 Task: Select the neverOpen option in the internal console.
Action: Mouse moved to (6, 691)
Screenshot: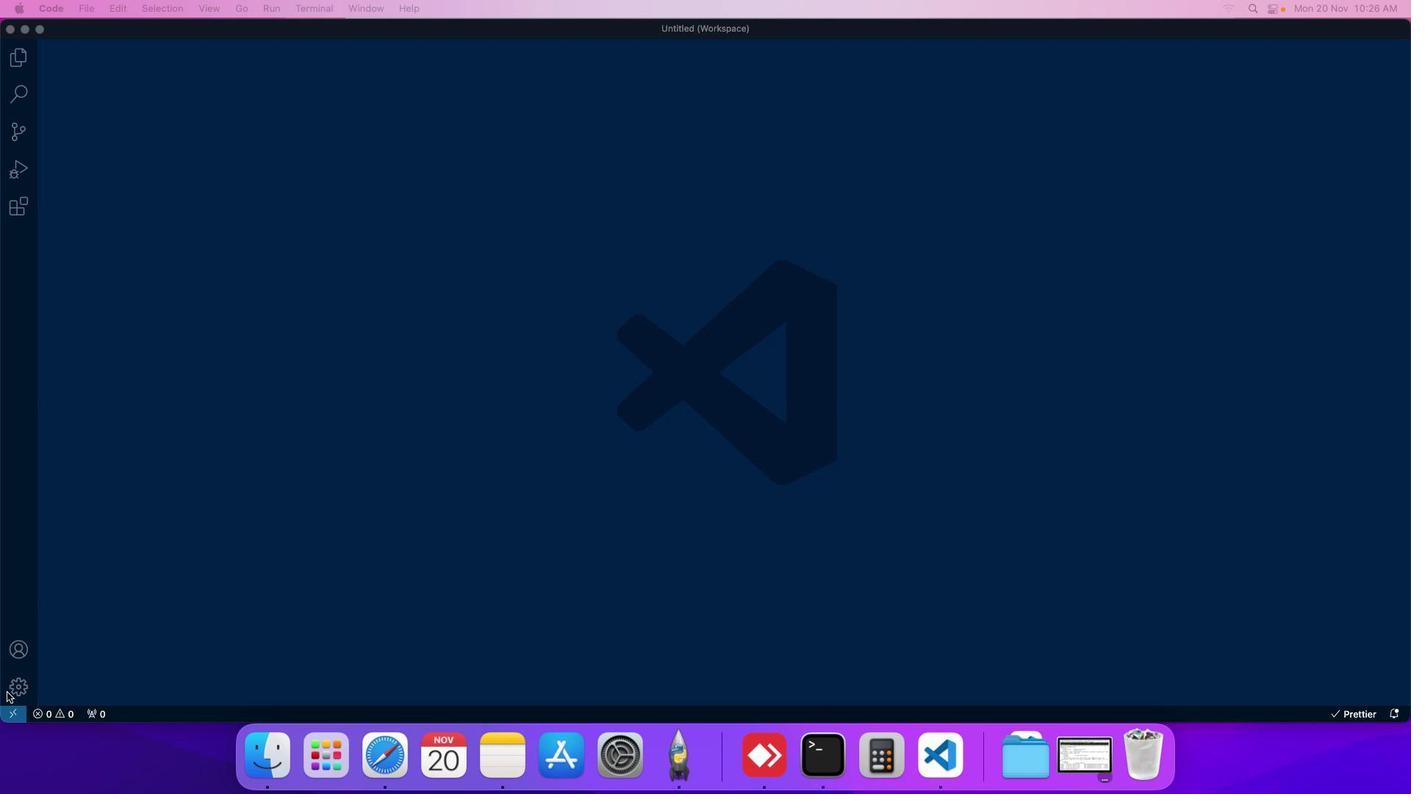 
Action: Mouse pressed left at (6, 691)
Screenshot: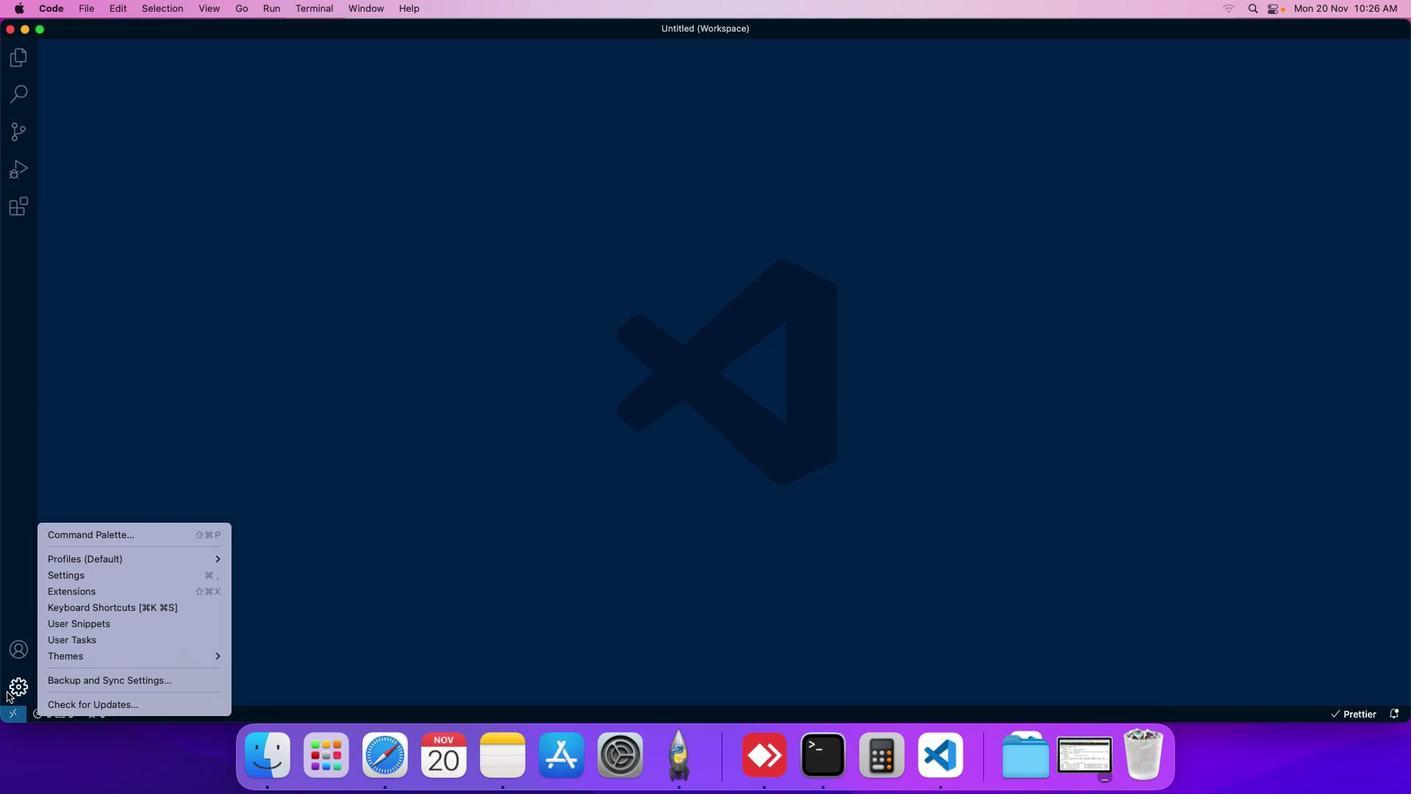 
Action: Mouse moved to (89, 573)
Screenshot: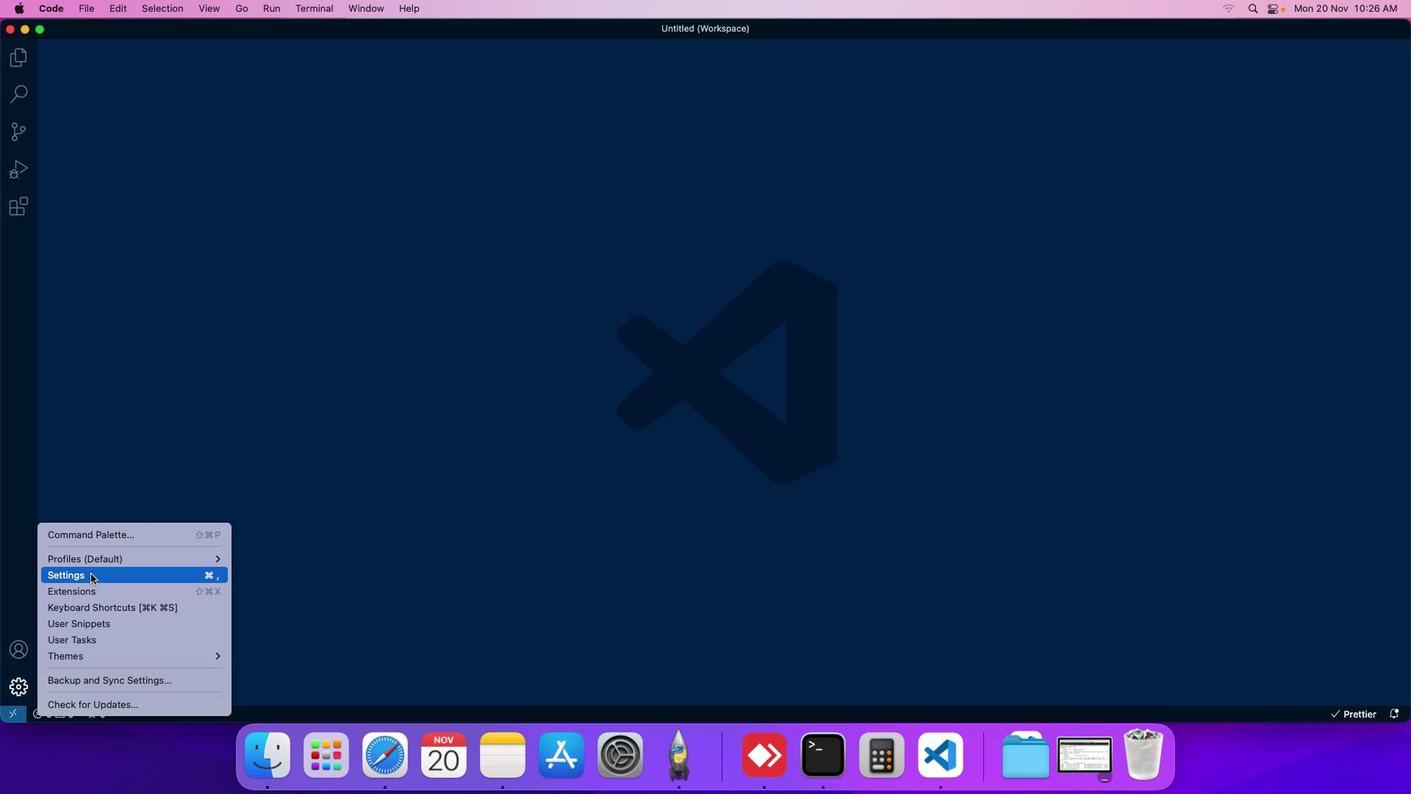 
Action: Mouse pressed left at (89, 573)
Screenshot: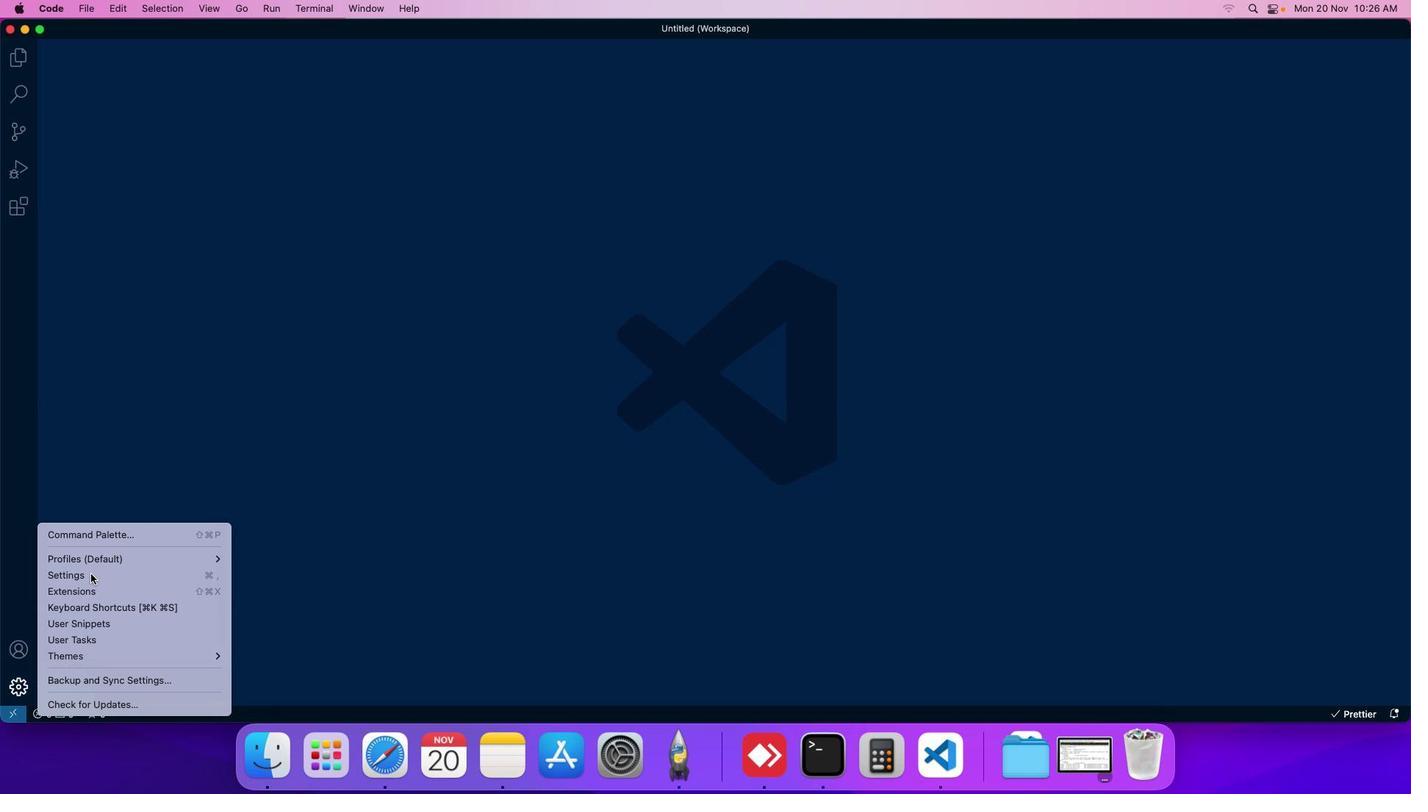 
Action: Mouse moved to (359, 113)
Screenshot: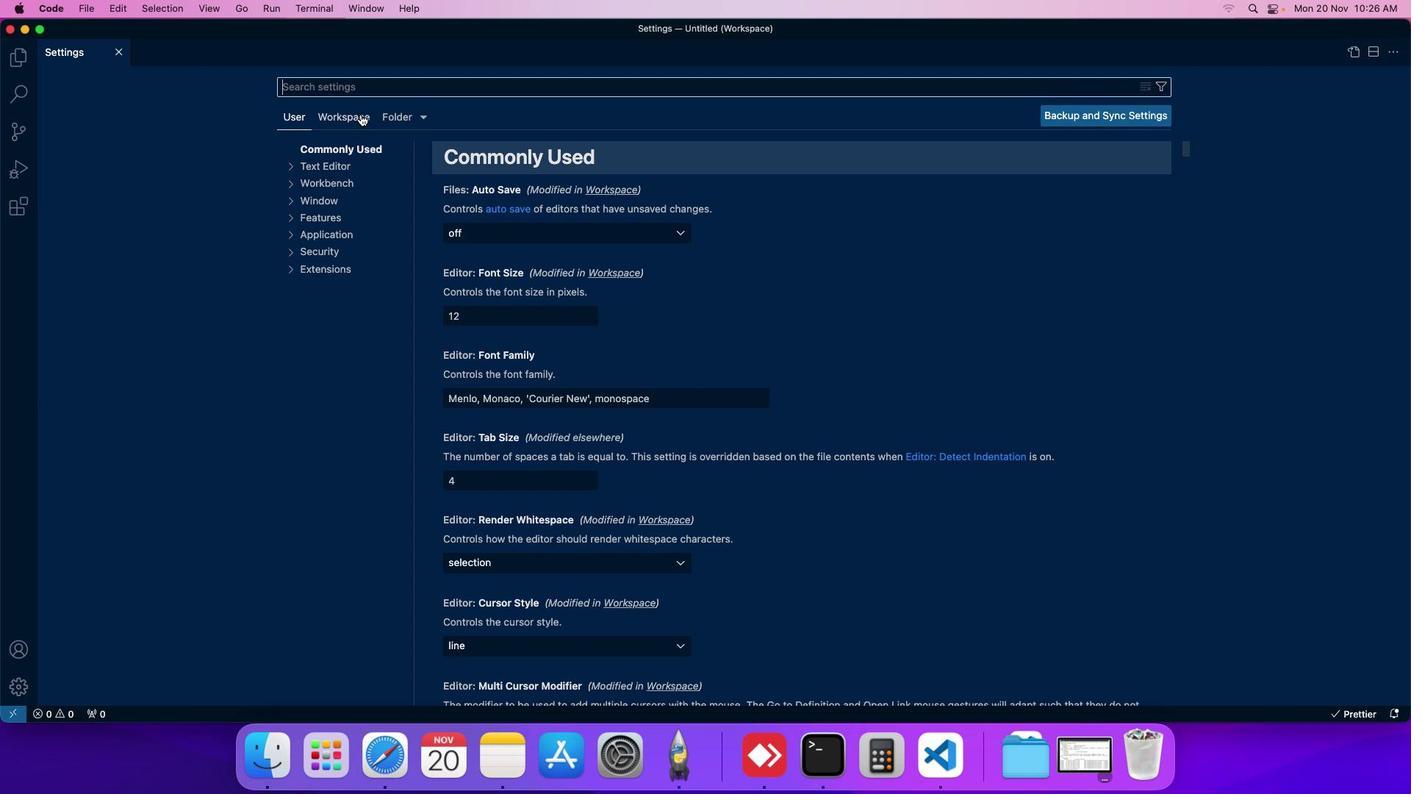 
Action: Mouse pressed left at (359, 113)
Screenshot: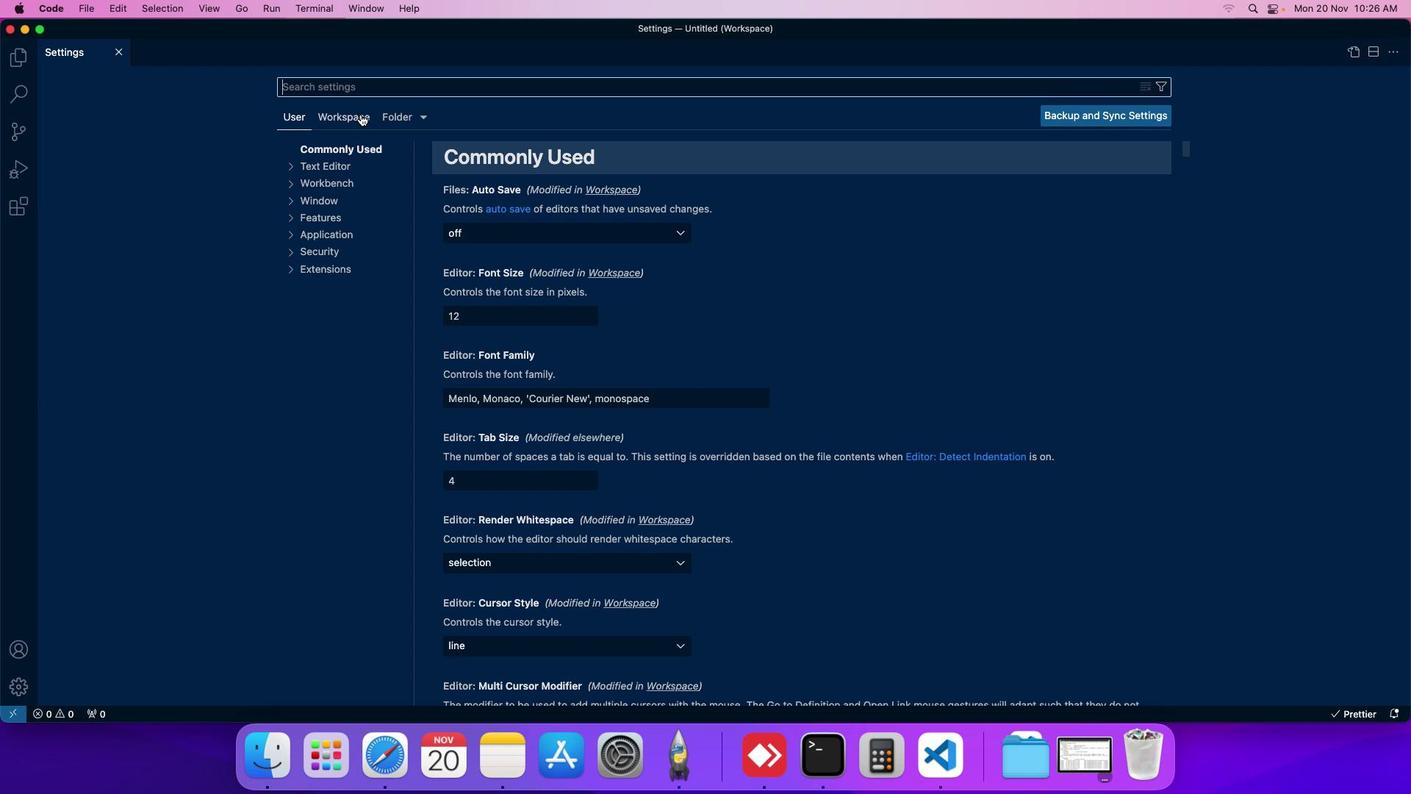 
Action: Mouse moved to (325, 216)
Screenshot: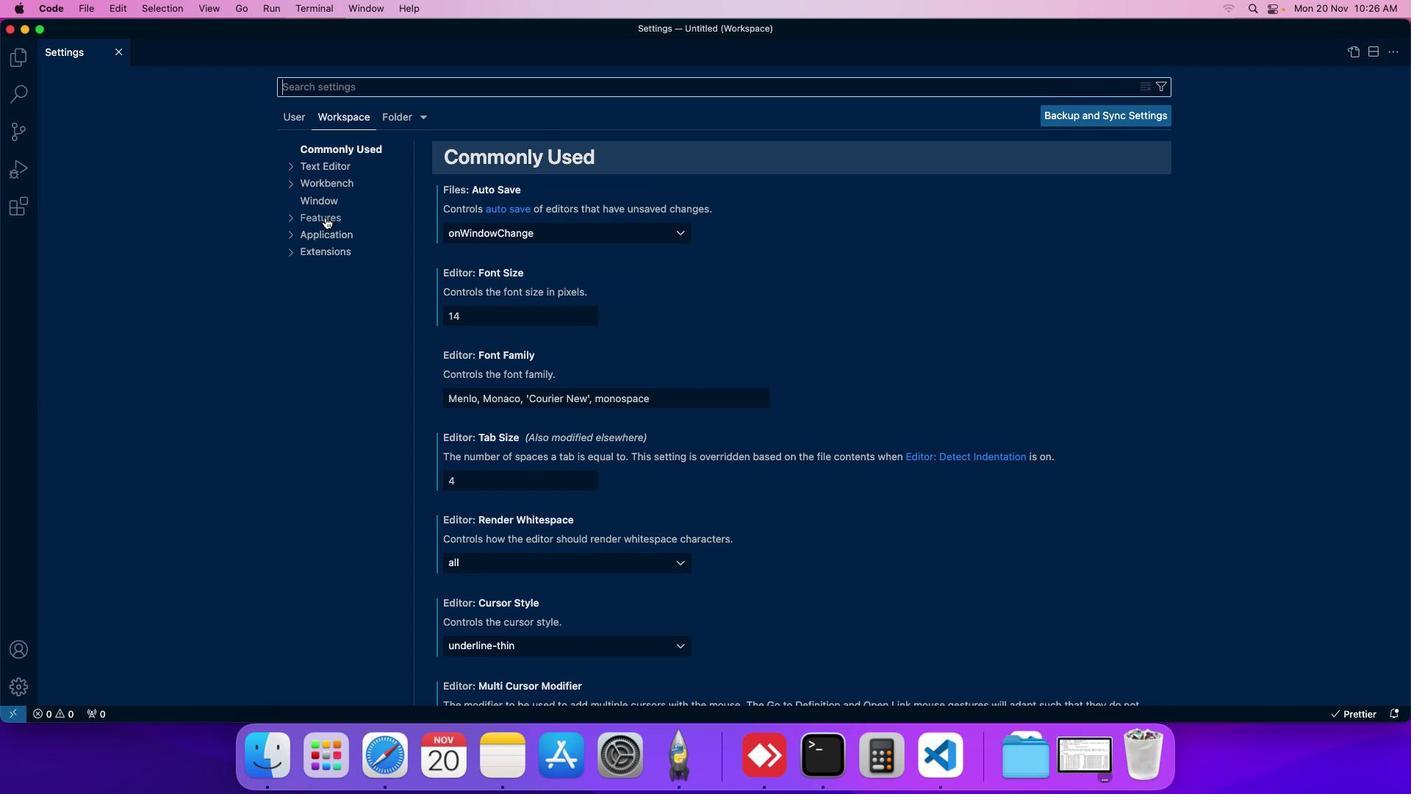 
Action: Mouse pressed left at (325, 216)
Screenshot: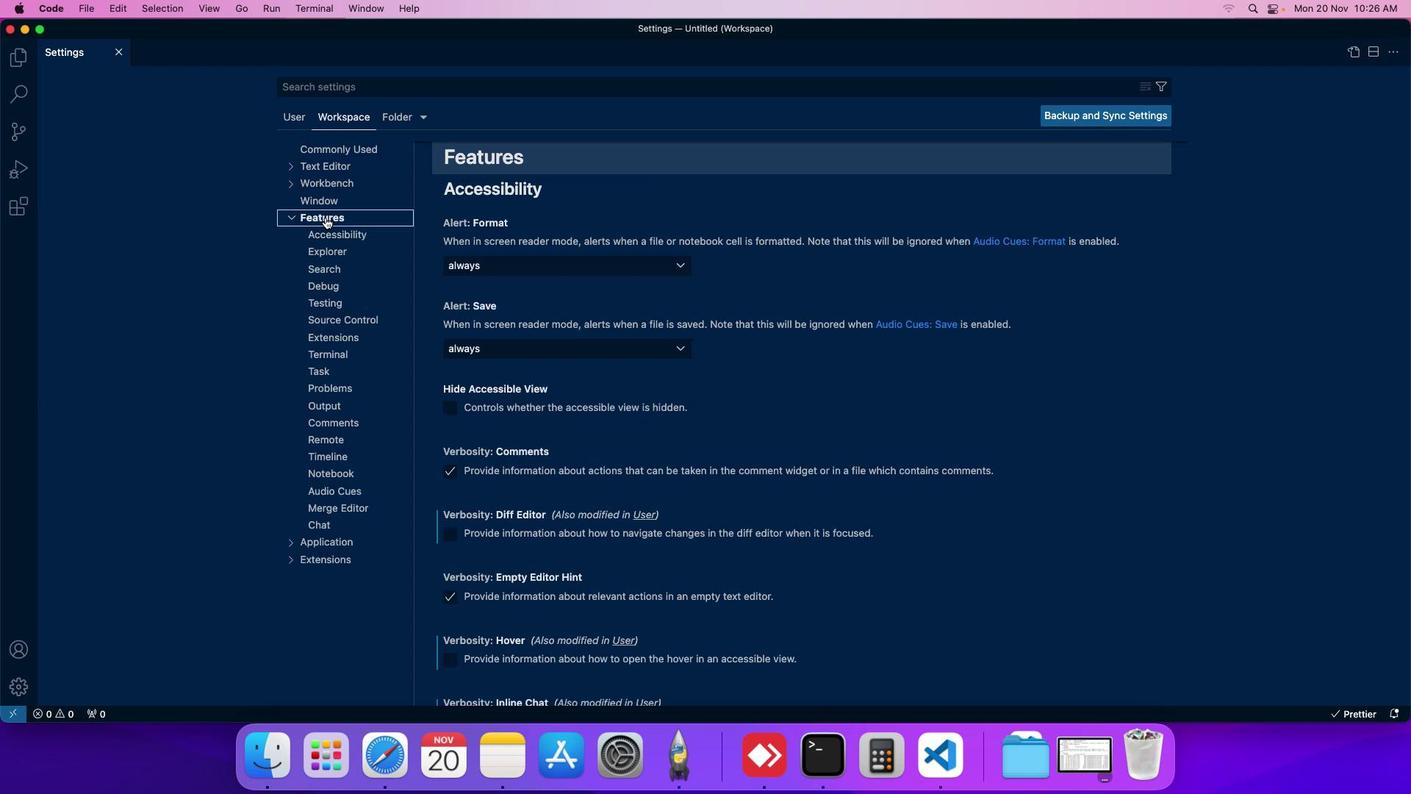 
Action: Mouse moved to (313, 282)
Screenshot: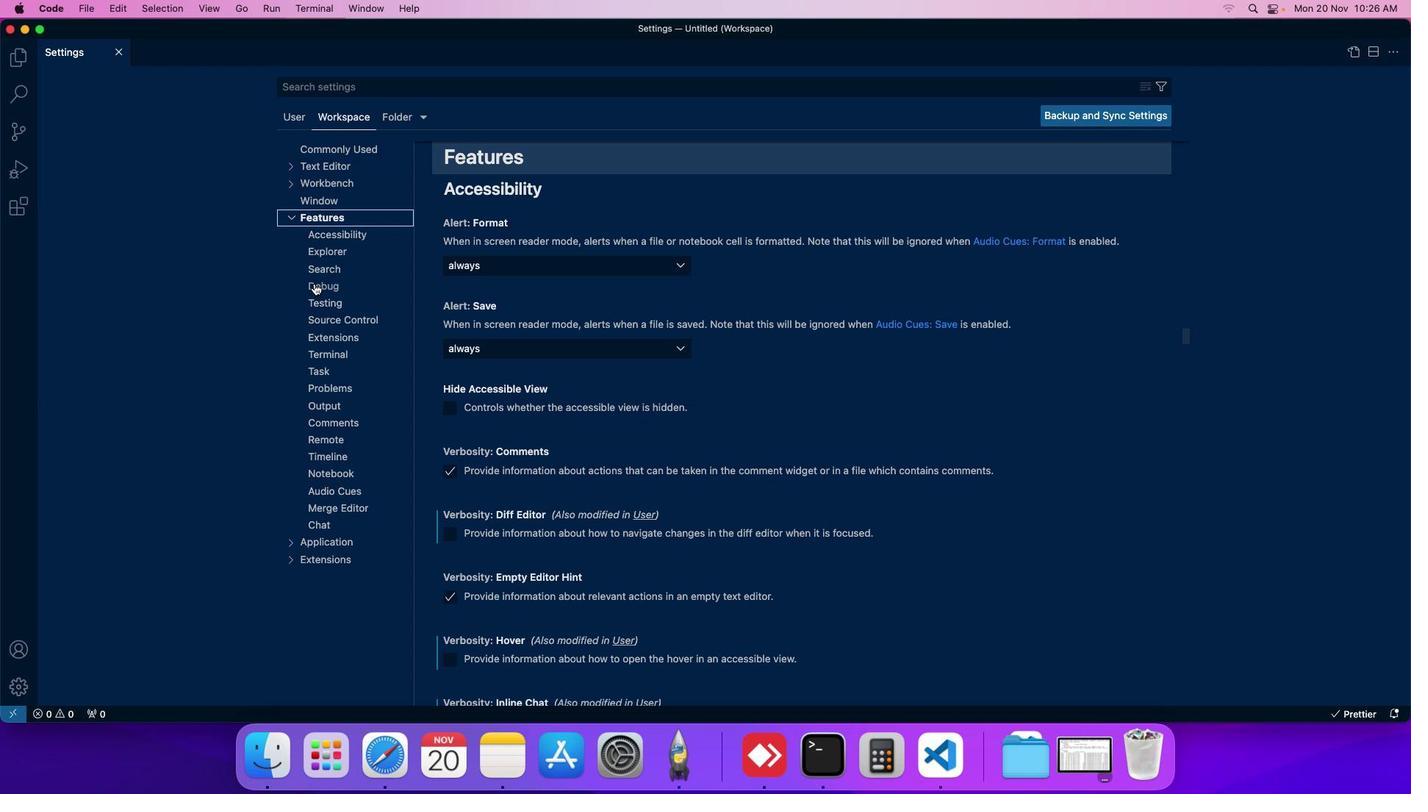 
Action: Mouse pressed left at (313, 282)
Screenshot: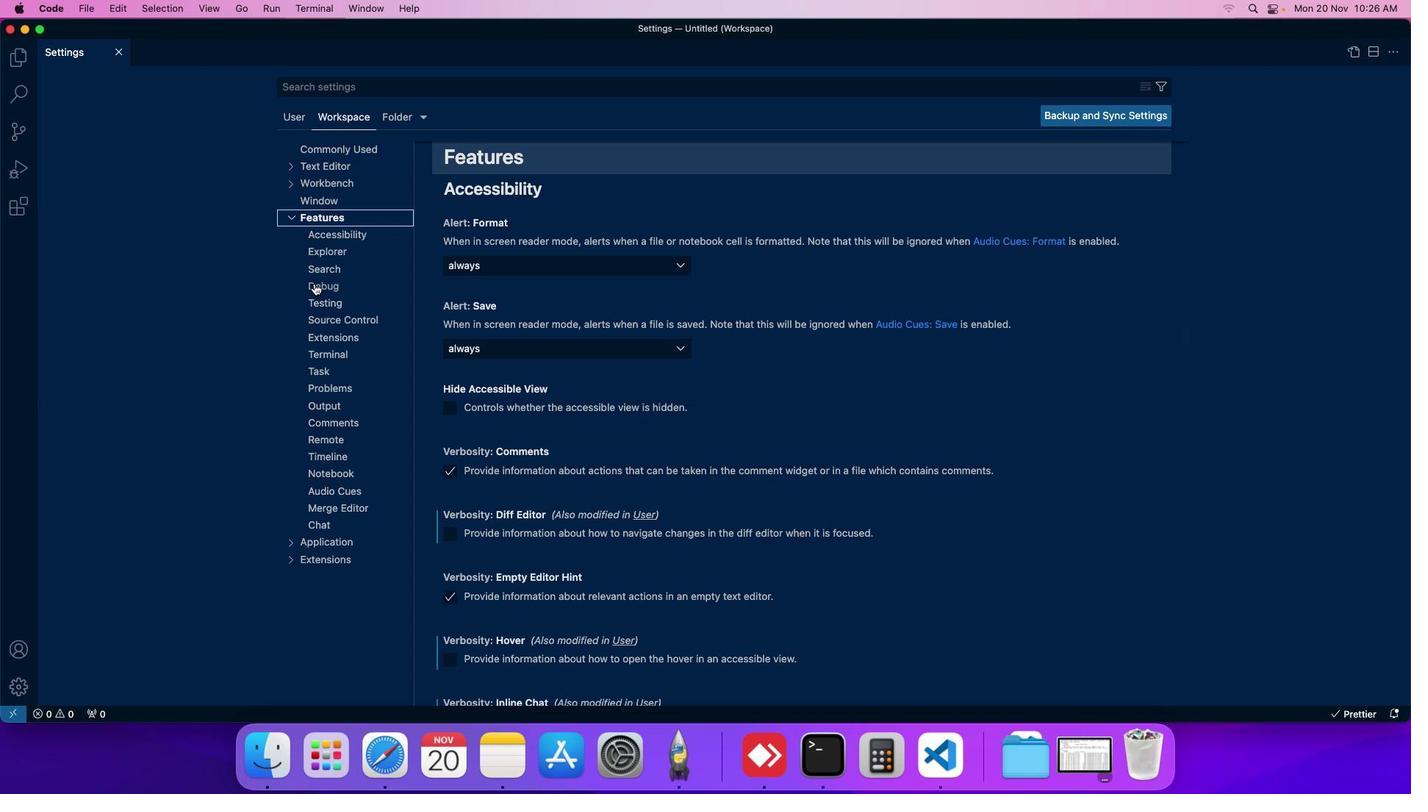 
Action: Mouse moved to (441, 326)
Screenshot: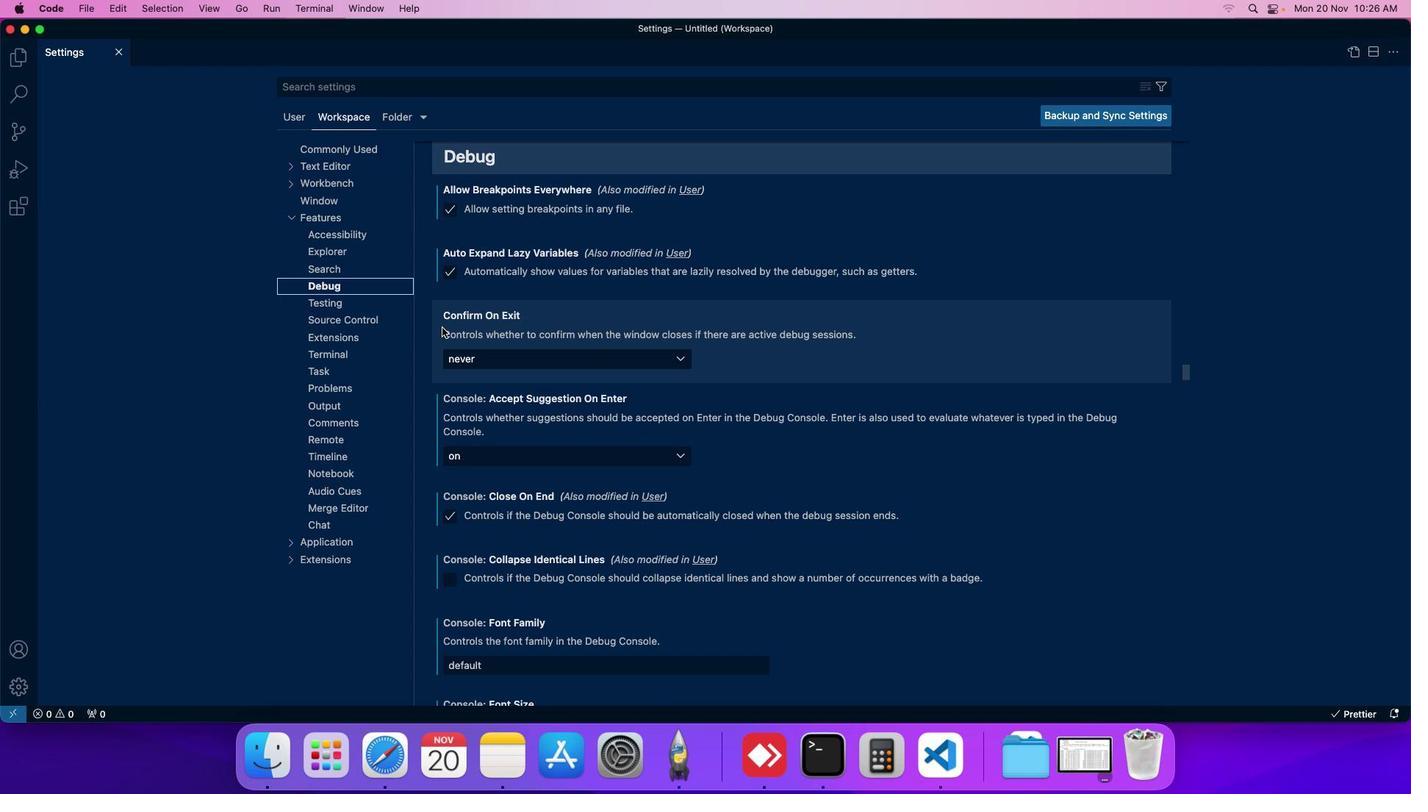 
Action: Mouse scrolled (441, 326) with delta (0, 0)
Screenshot: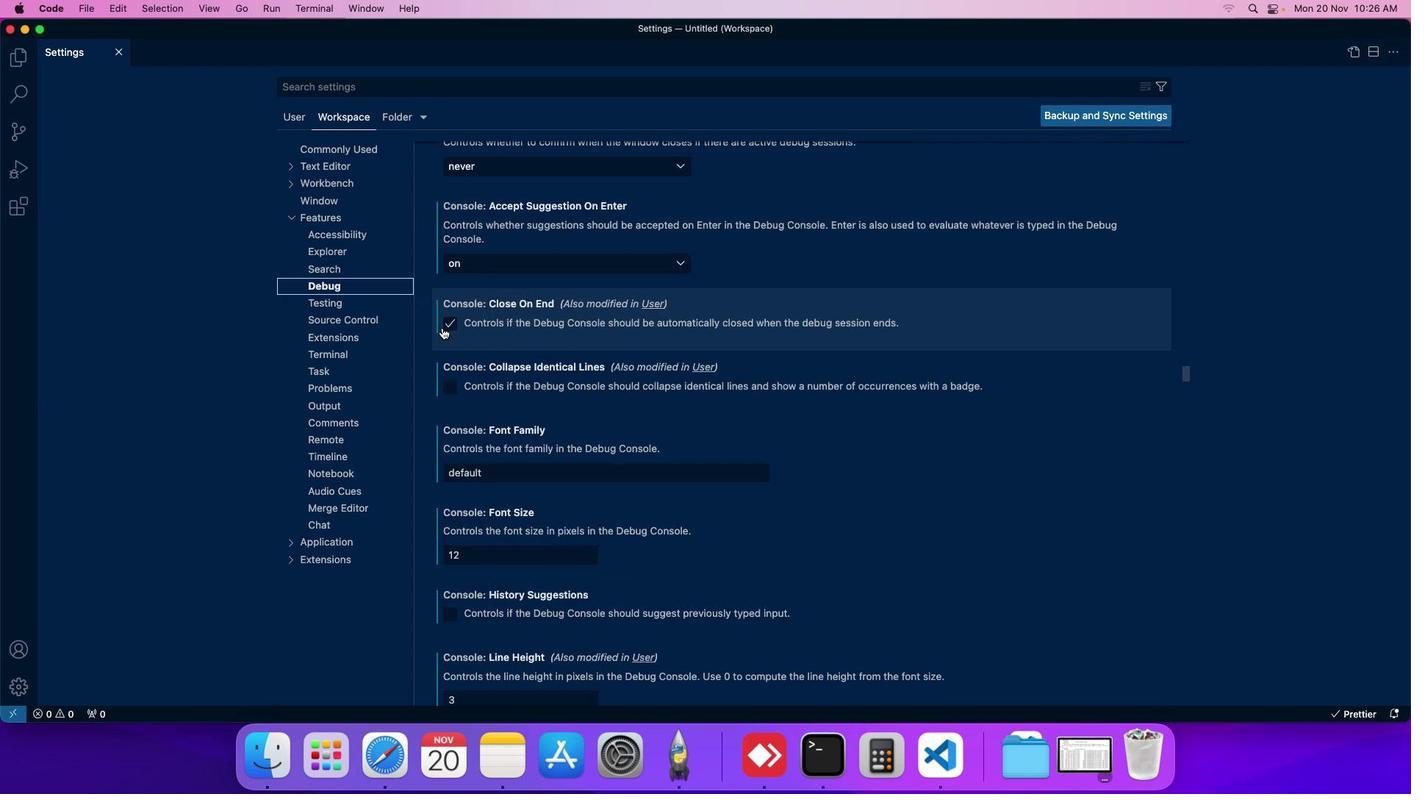 
Action: Mouse scrolled (441, 326) with delta (0, 0)
Screenshot: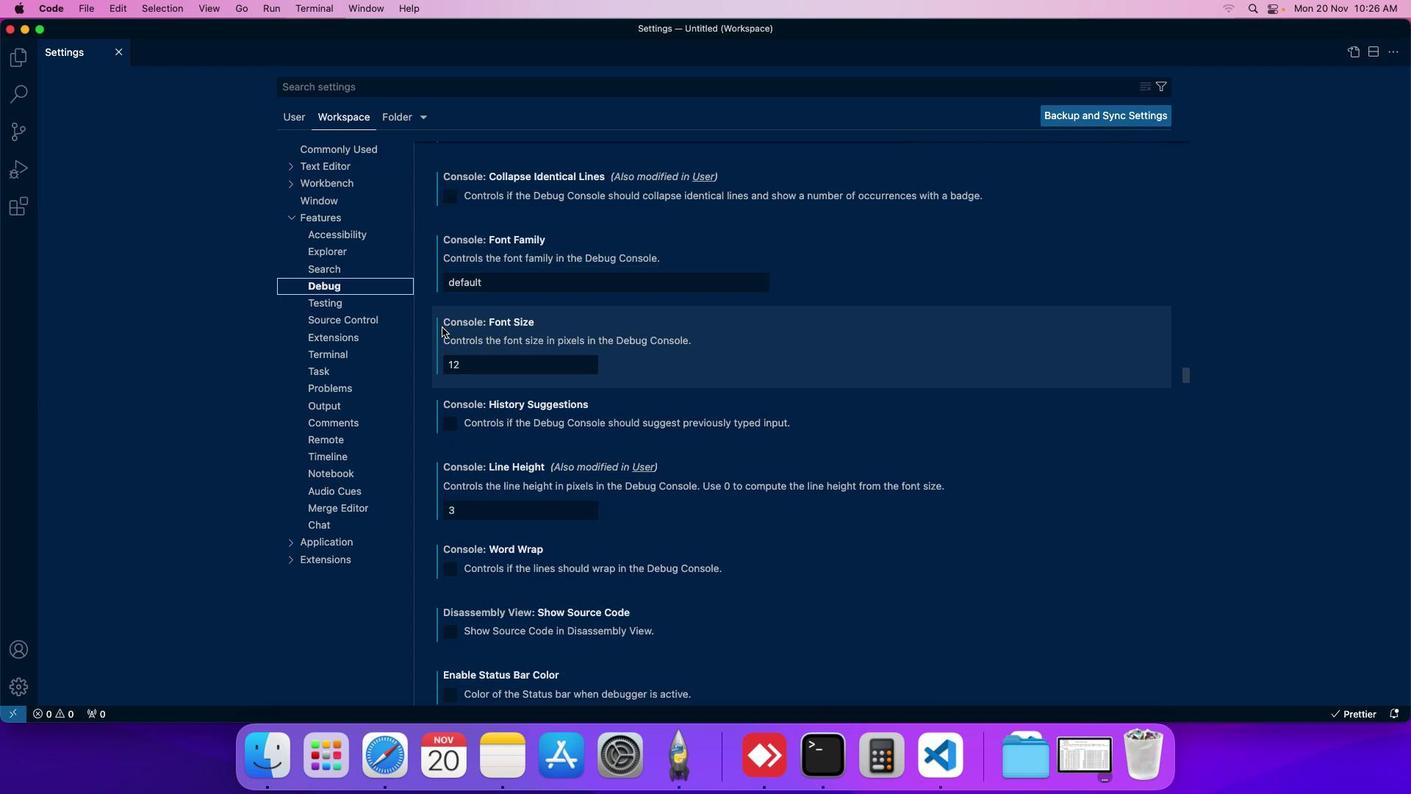 
Action: Mouse scrolled (441, 326) with delta (0, 0)
Screenshot: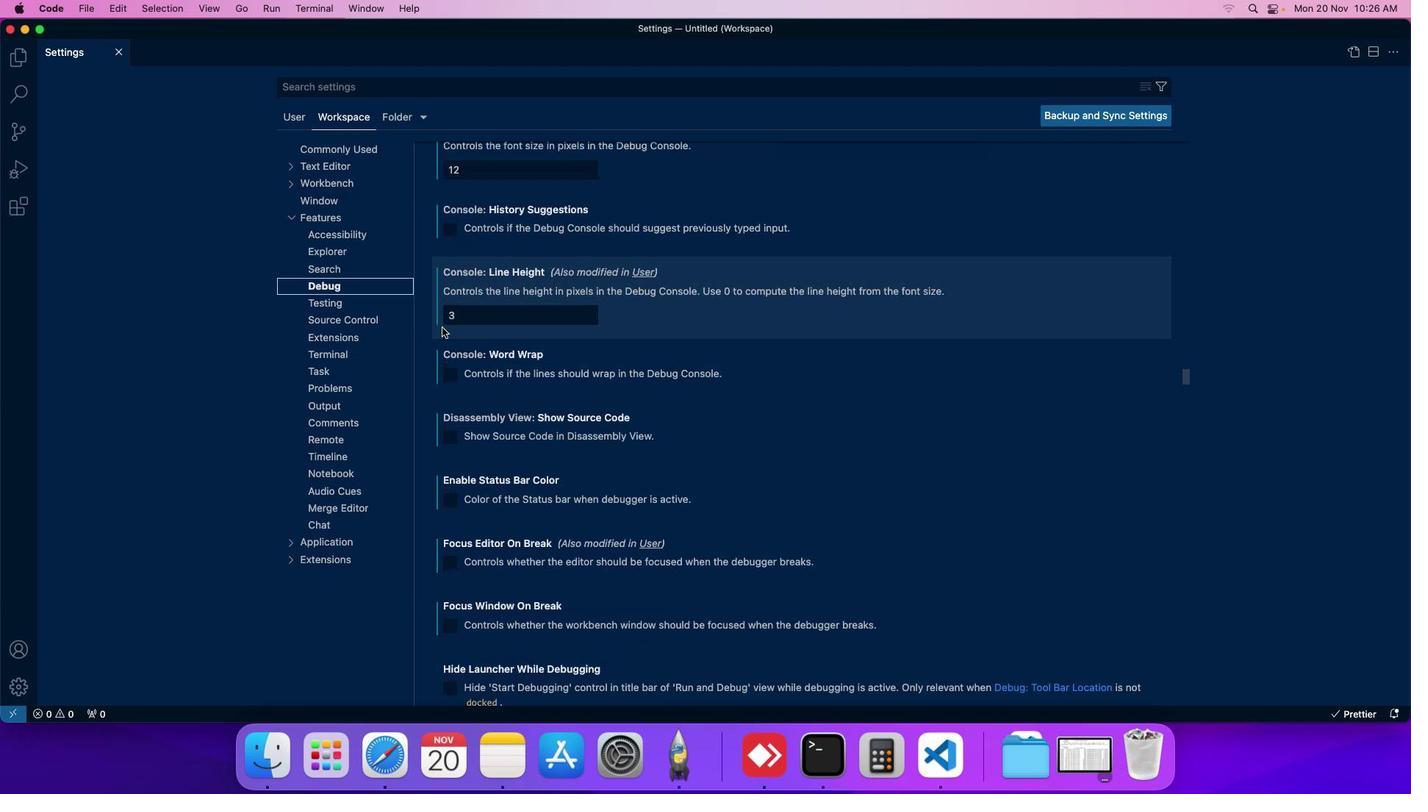 
Action: Mouse moved to (477, 309)
Screenshot: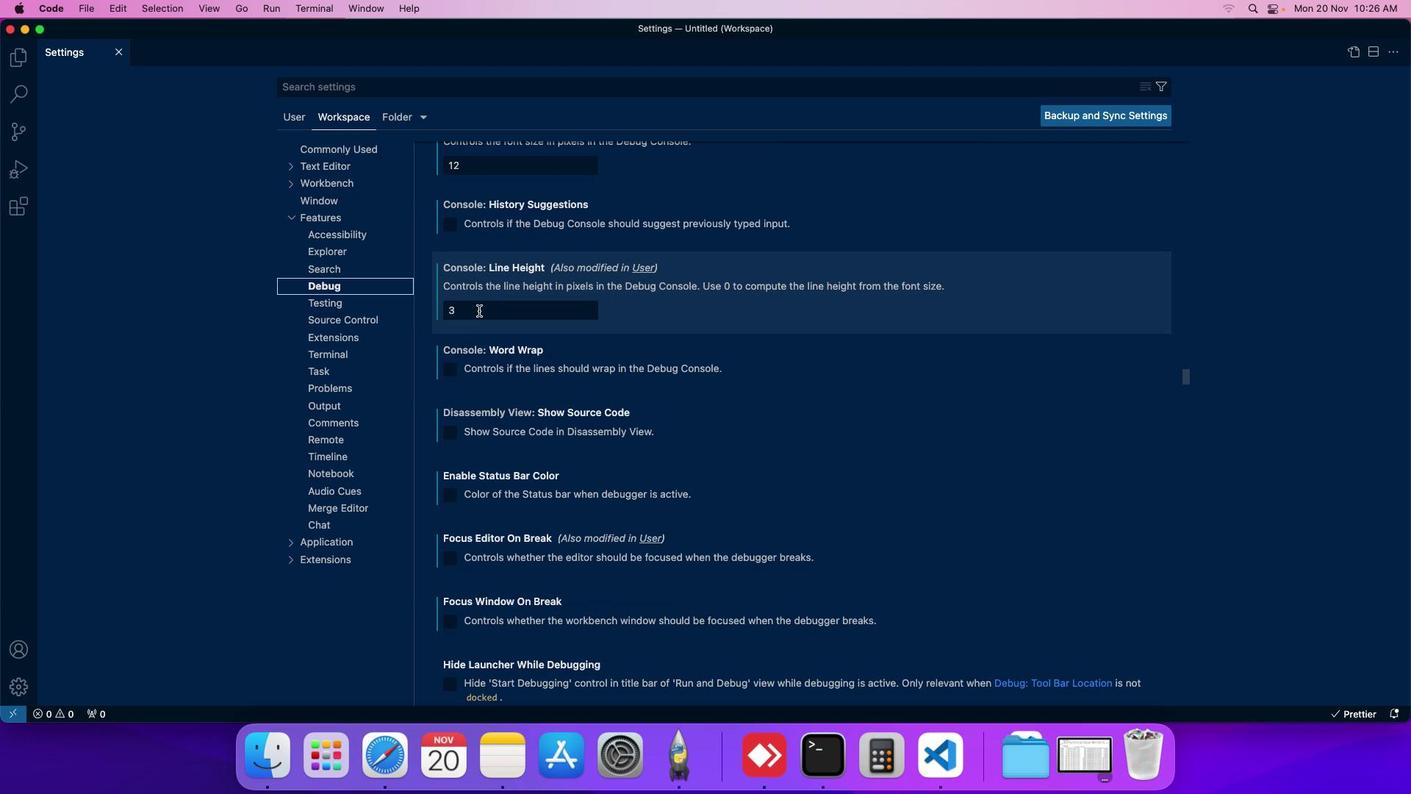 
Action: Mouse scrolled (477, 309) with delta (0, 0)
Screenshot: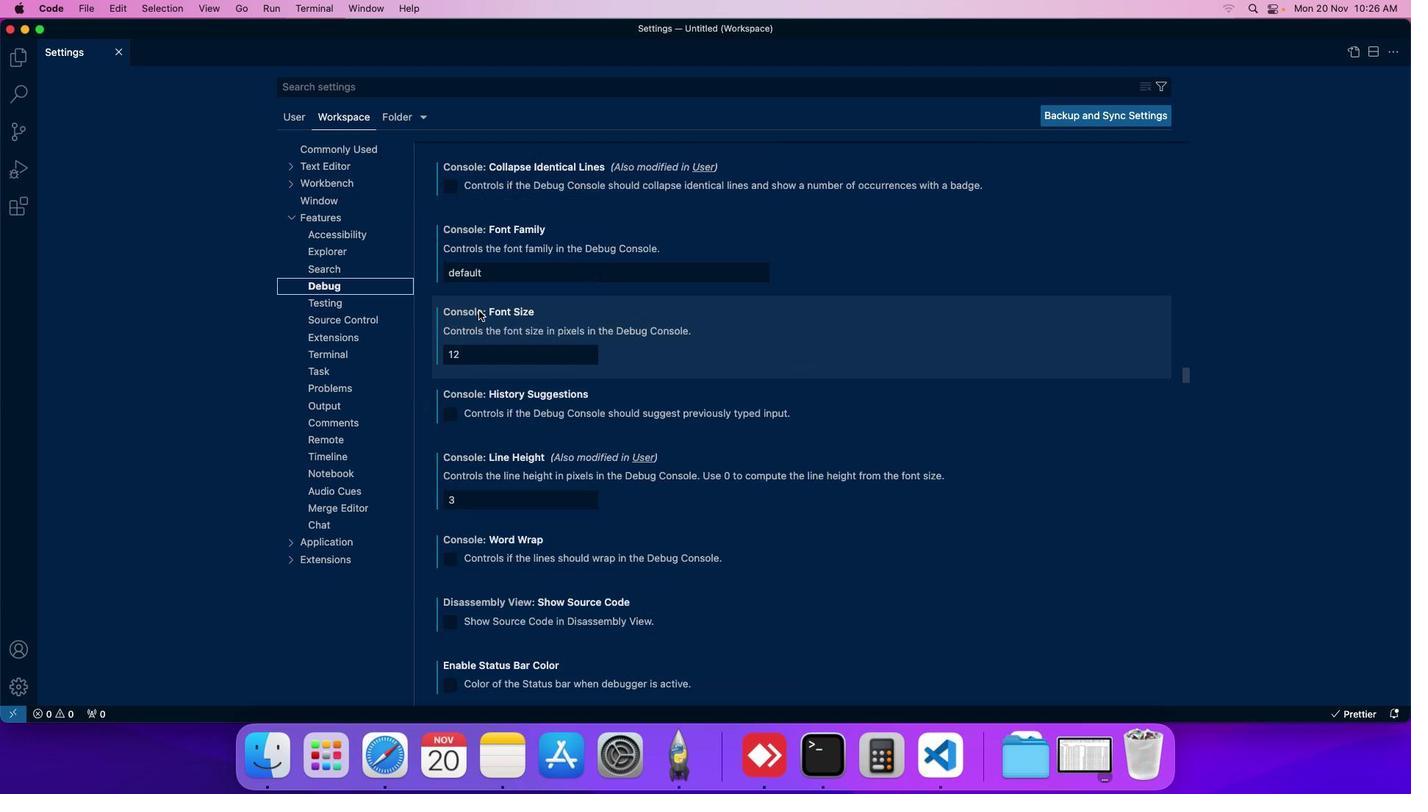 
Action: Mouse scrolled (477, 309) with delta (0, 0)
Screenshot: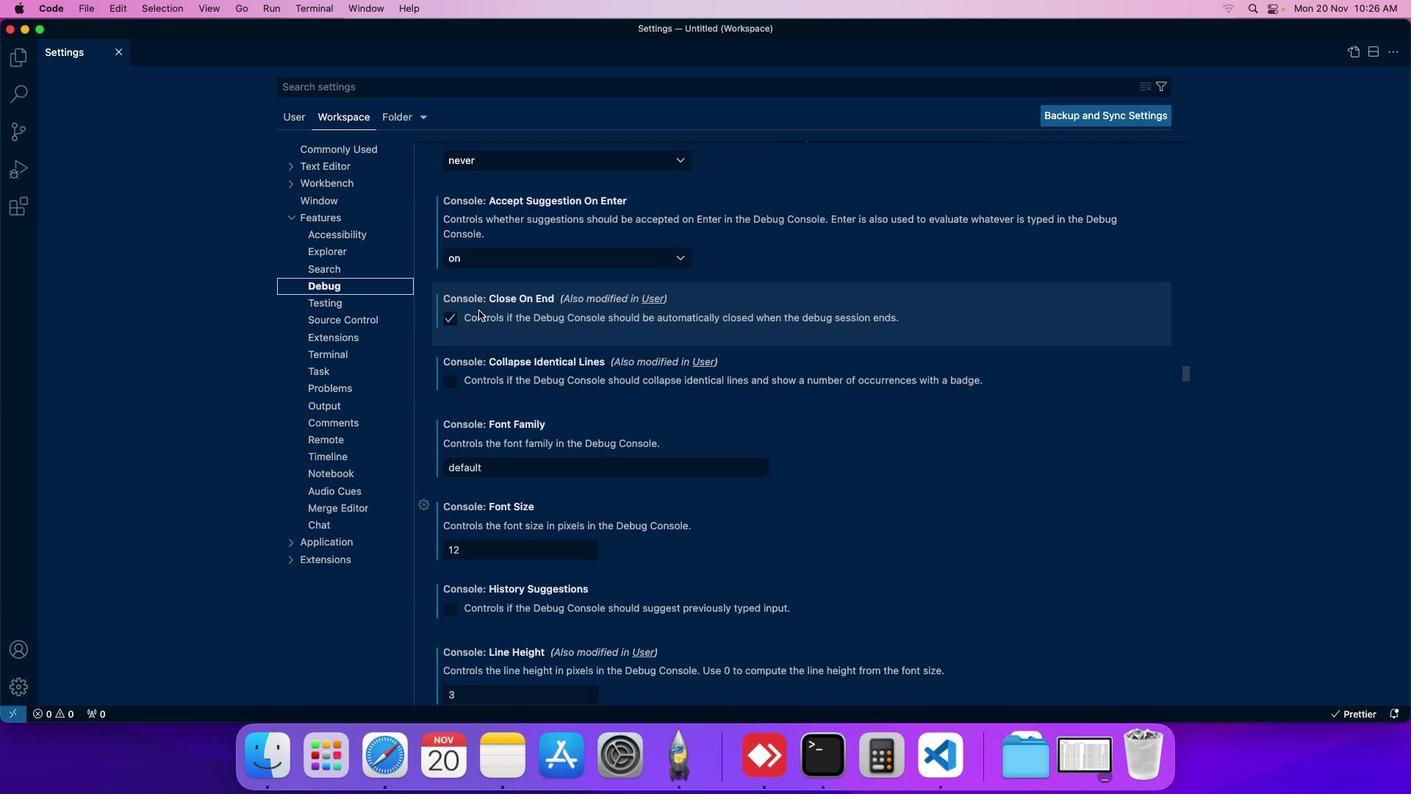 
Action: Mouse moved to (480, 308)
Screenshot: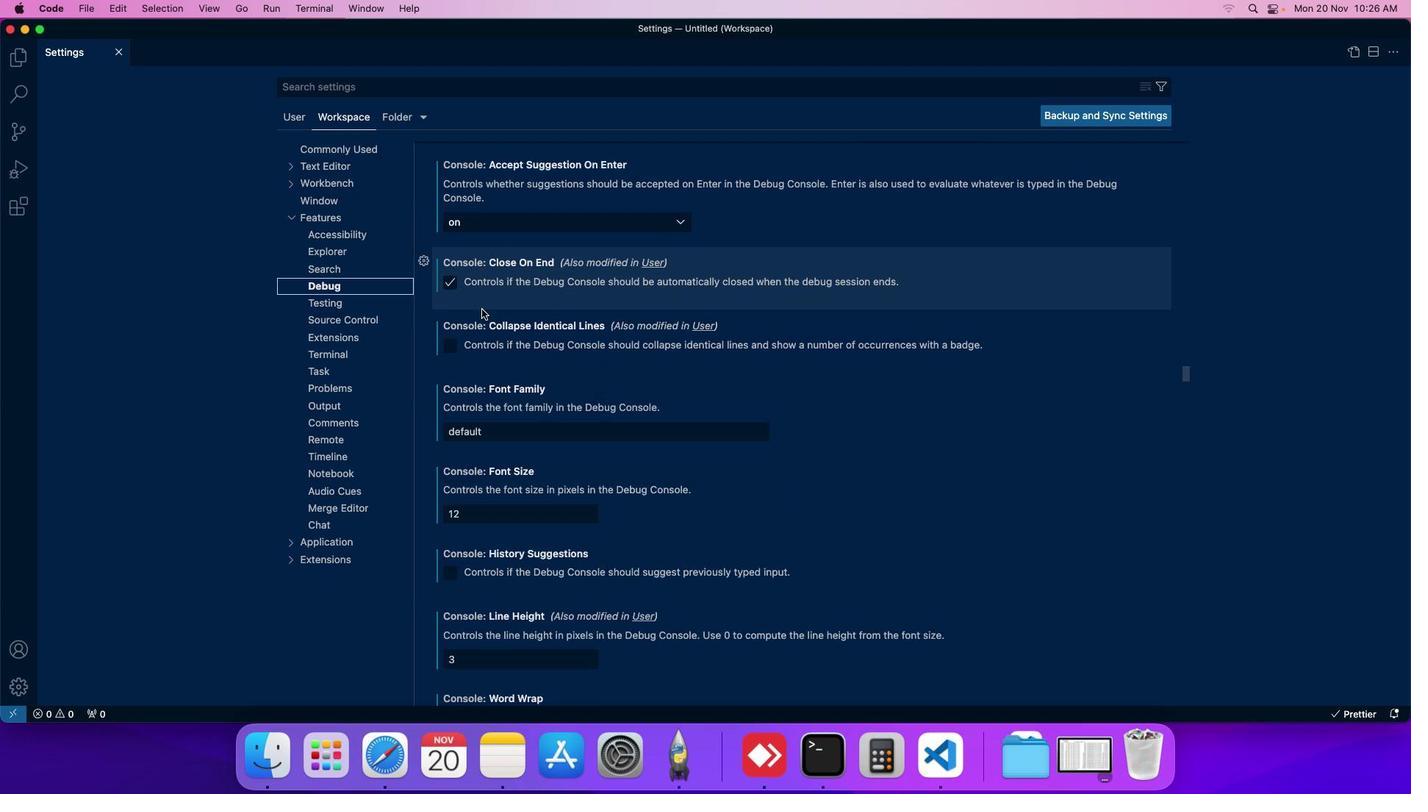 
Action: Mouse scrolled (480, 308) with delta (0, 0)
Screenshot: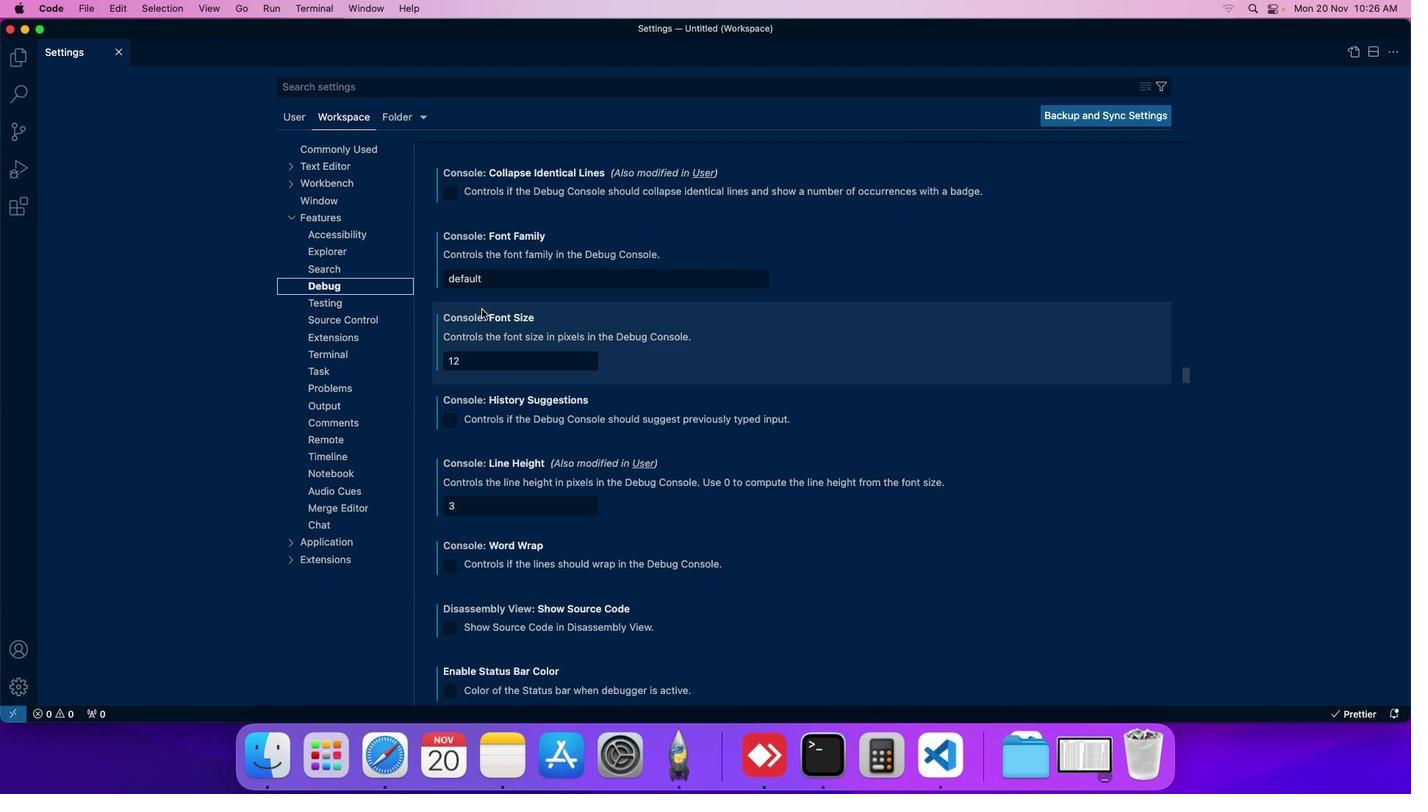 
Action: Mouse scrolled (480, 308) with delta (0, 0)
Screenshot: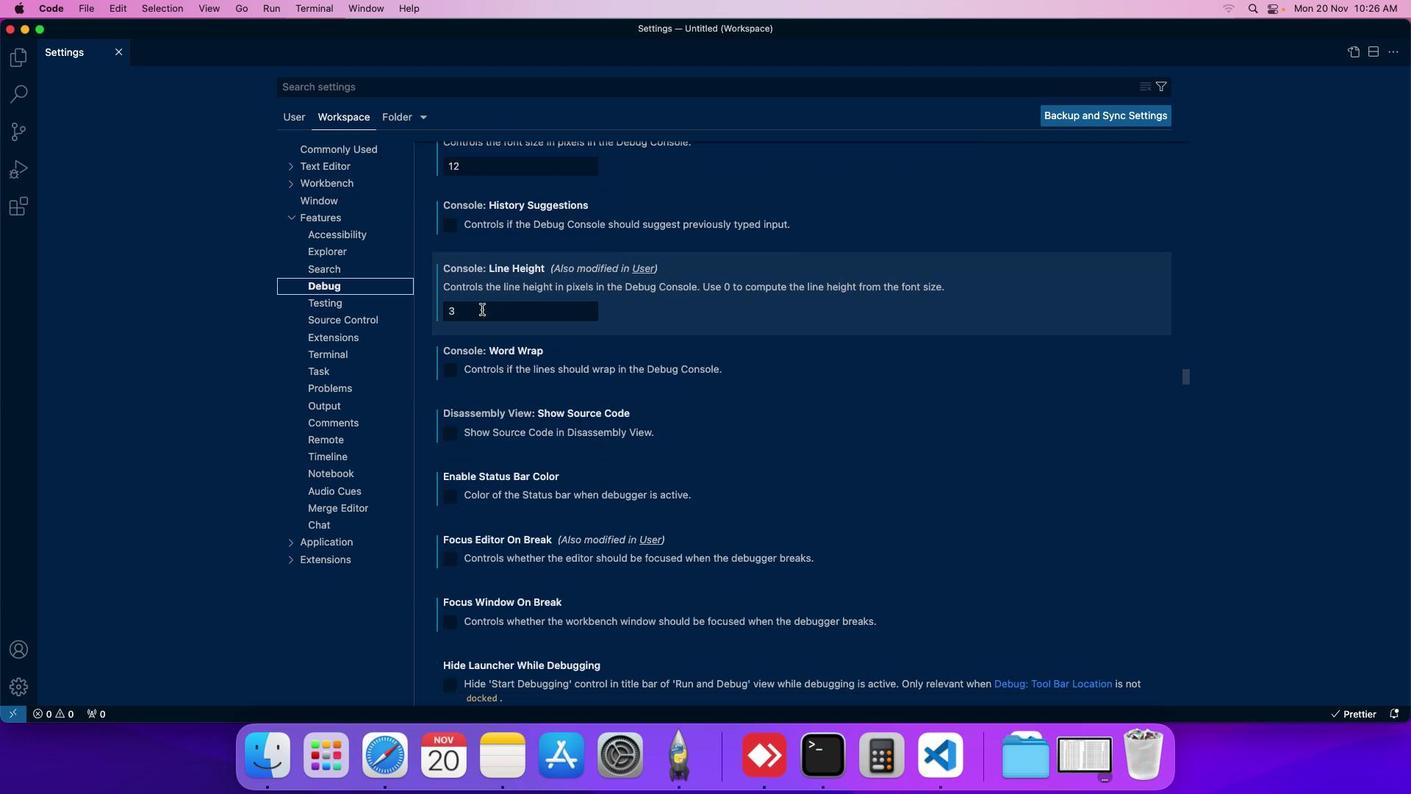 
Action: Mouse scrolled (480, 308) with delta (0, 0)
Screenshot: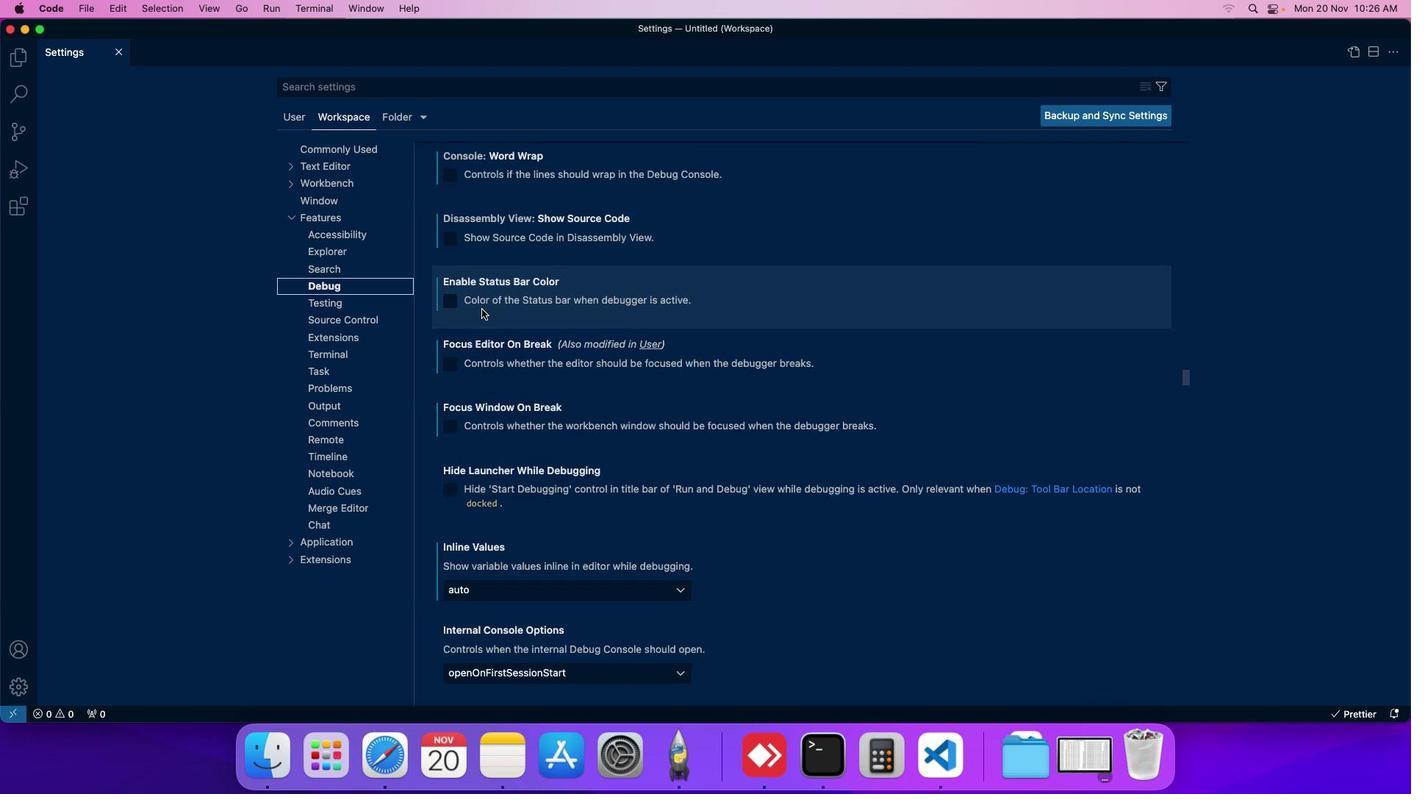 
Action: Mouse scrolled (480, 308) with delta (0, 0)
Screenshot: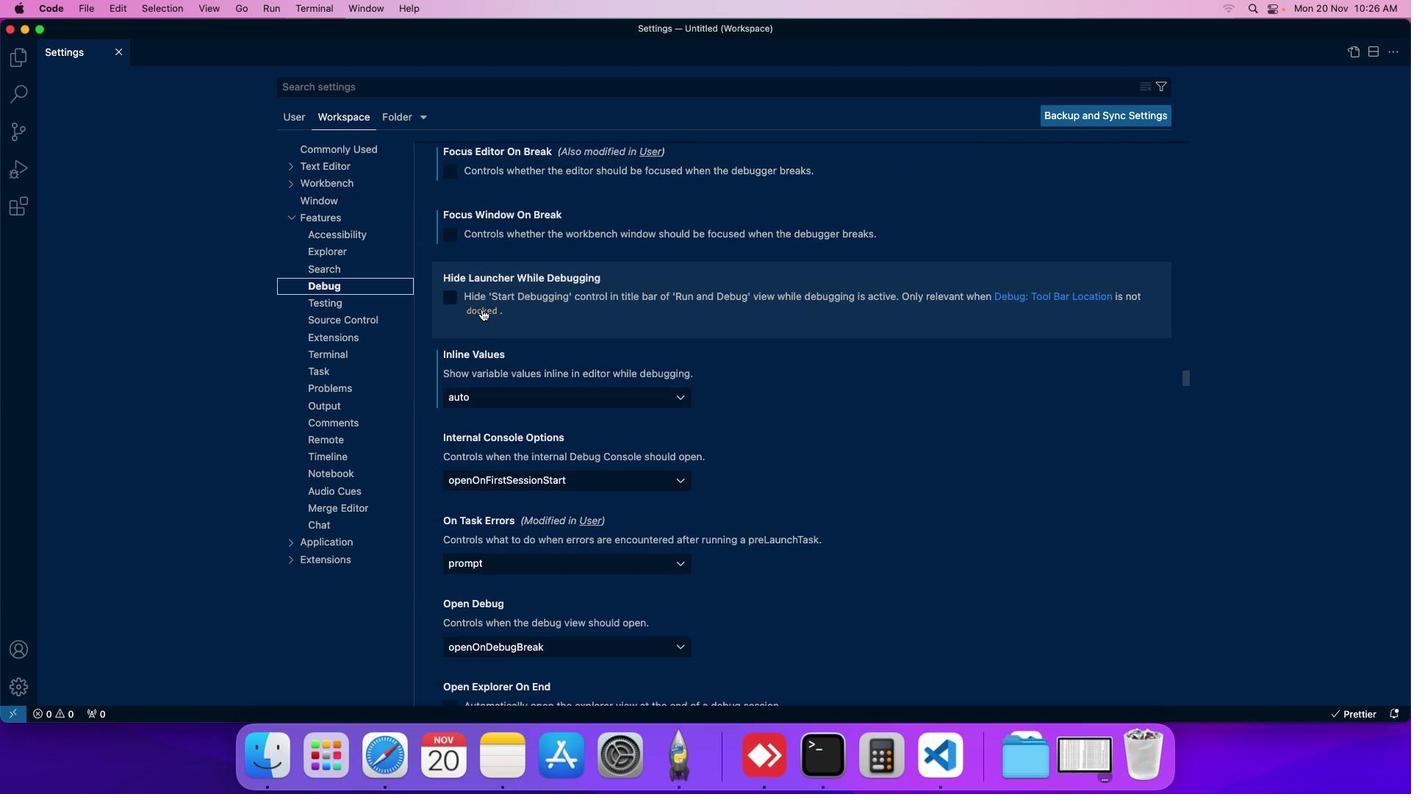 
Action: Mouse scrolled (480, 308) with delta (0, 0)
Screenshot: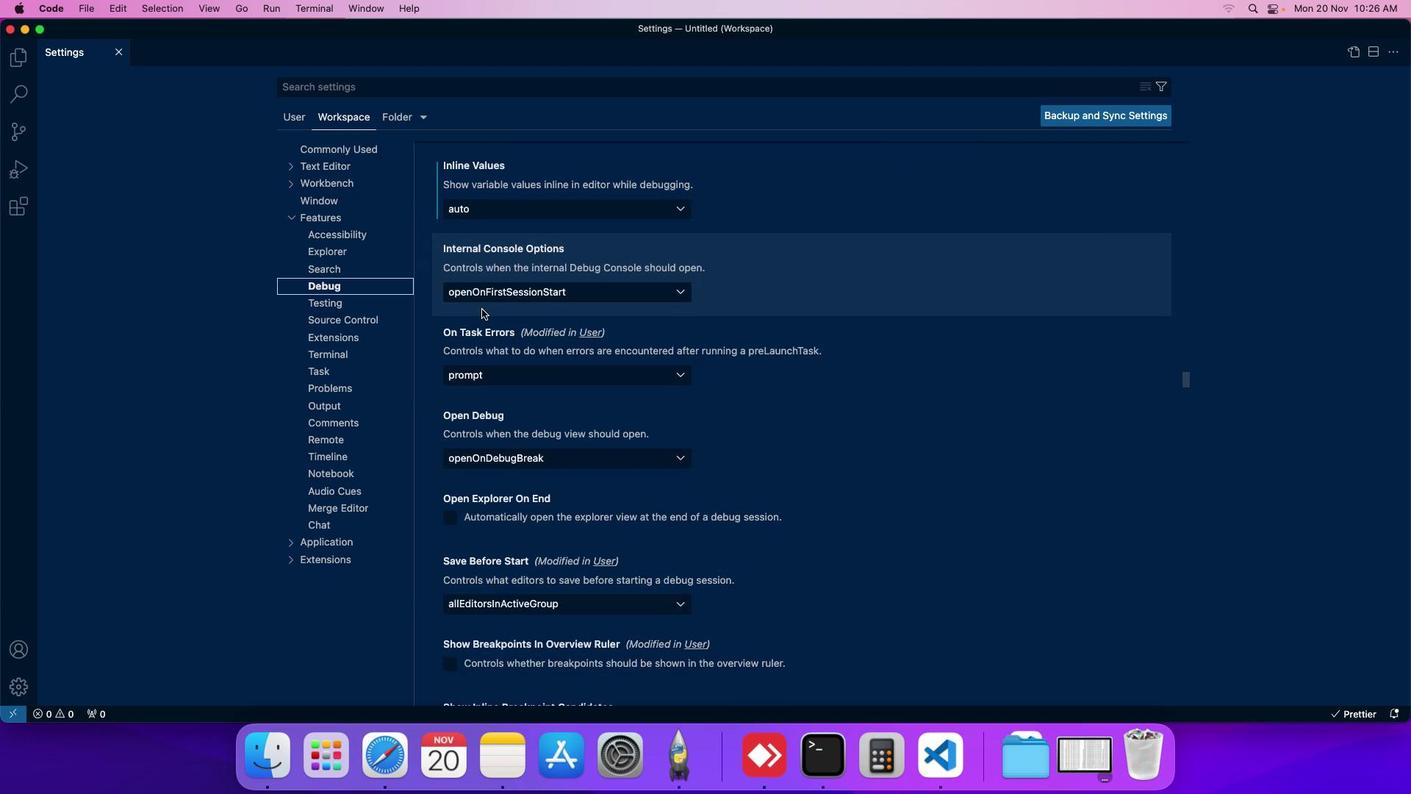 
Action: Mouse moved to (522, 286)
Screenshot: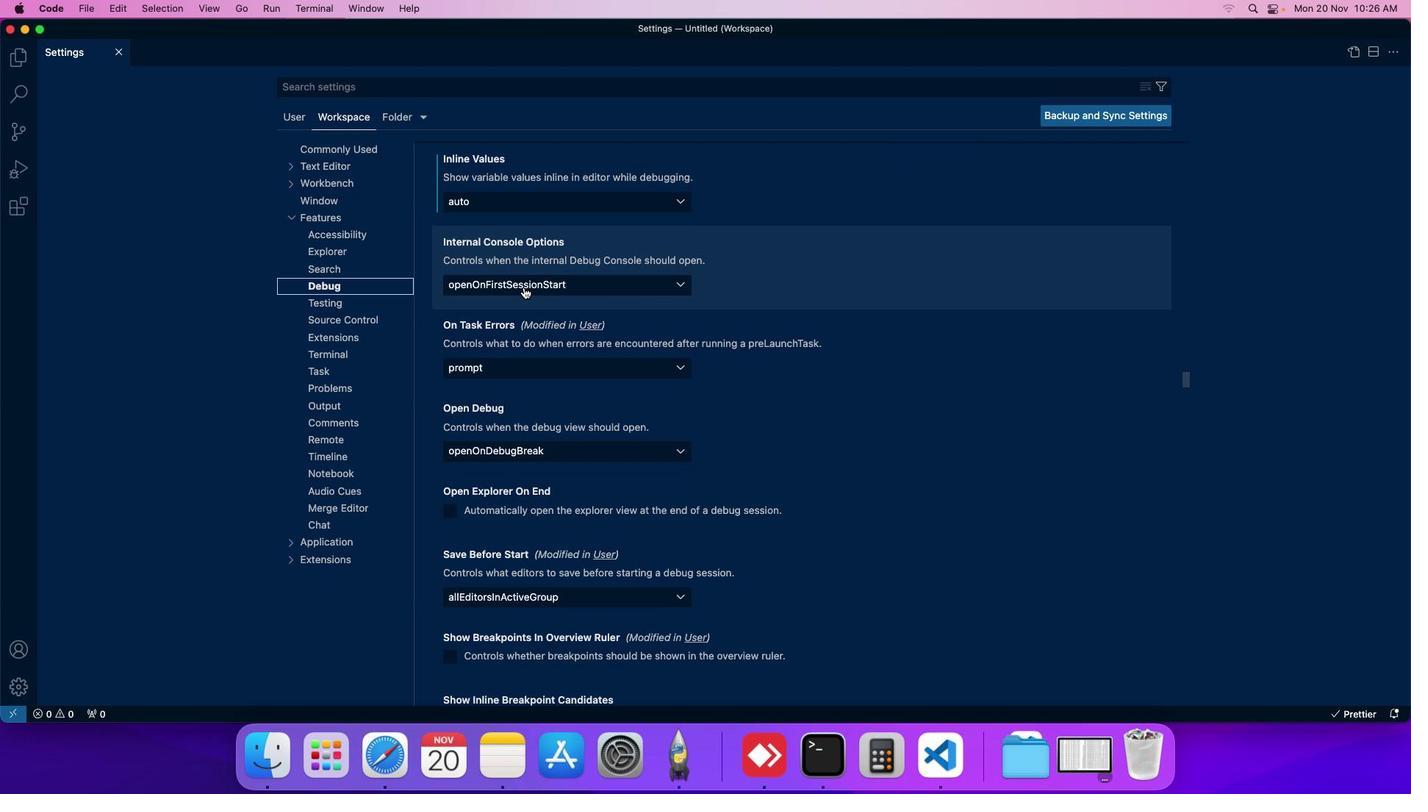 
Action: Mouse pressed left at (522, 286)
Screenshot: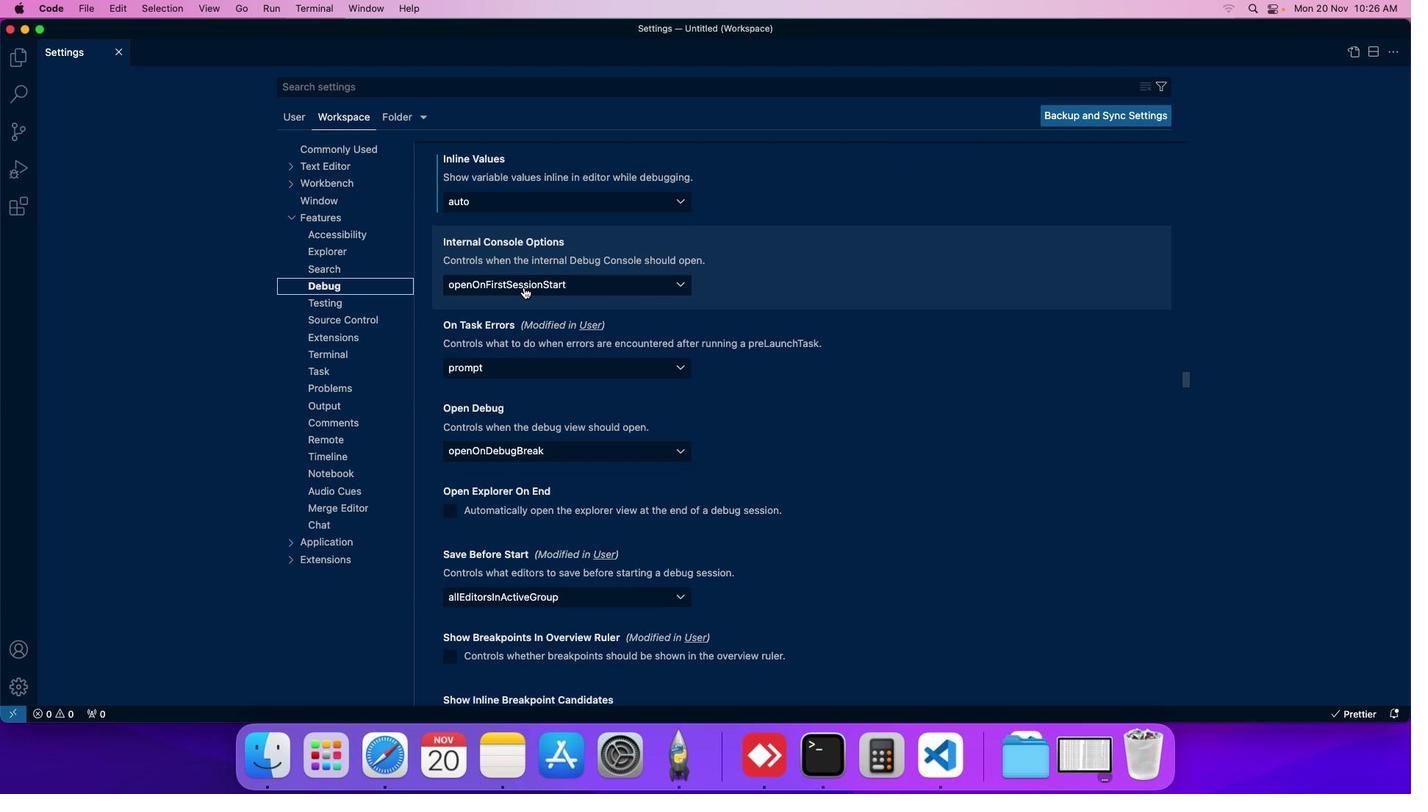 
Action: Mouse moved to (499, 311)
Screenshot: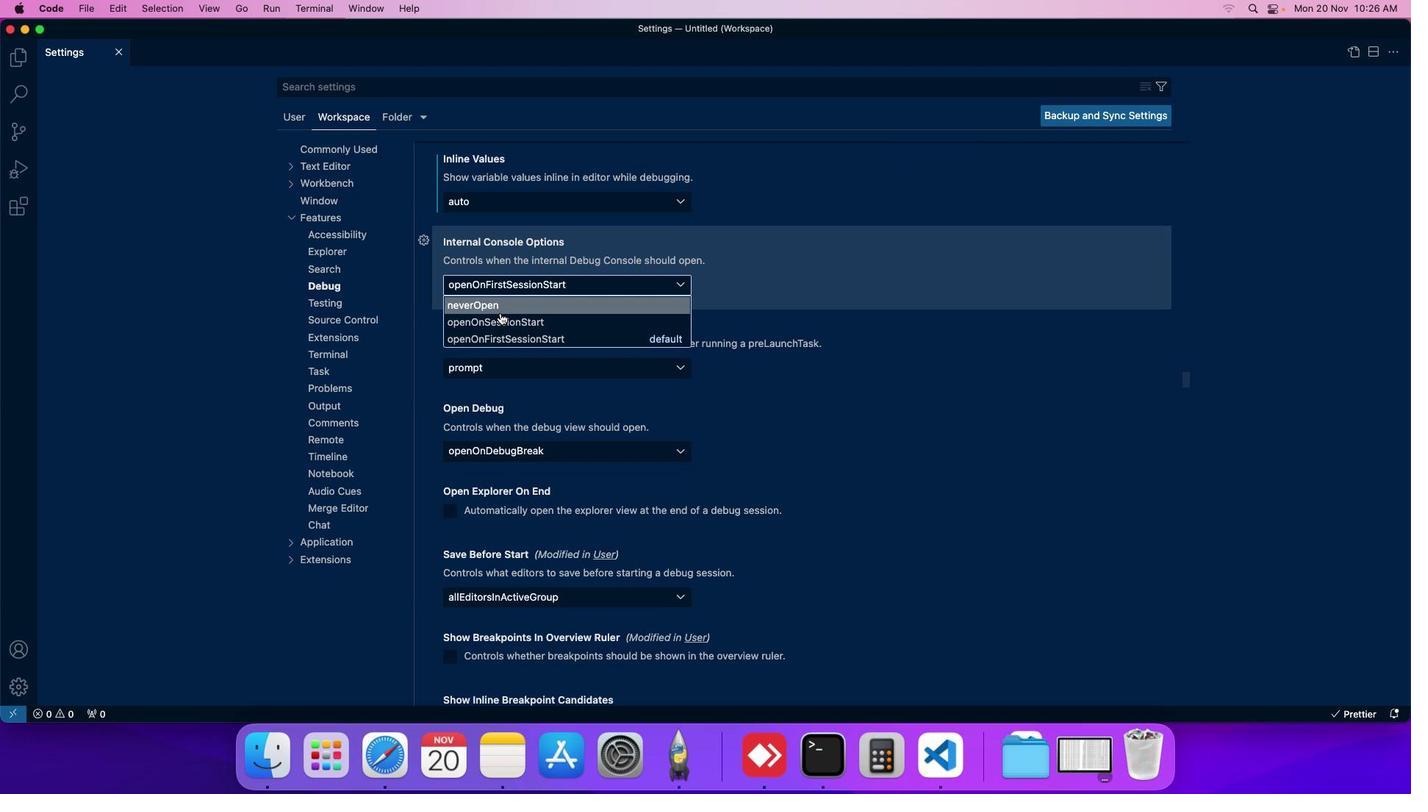 
Action: Mouse pressed left at (499, 311)
Screenshot: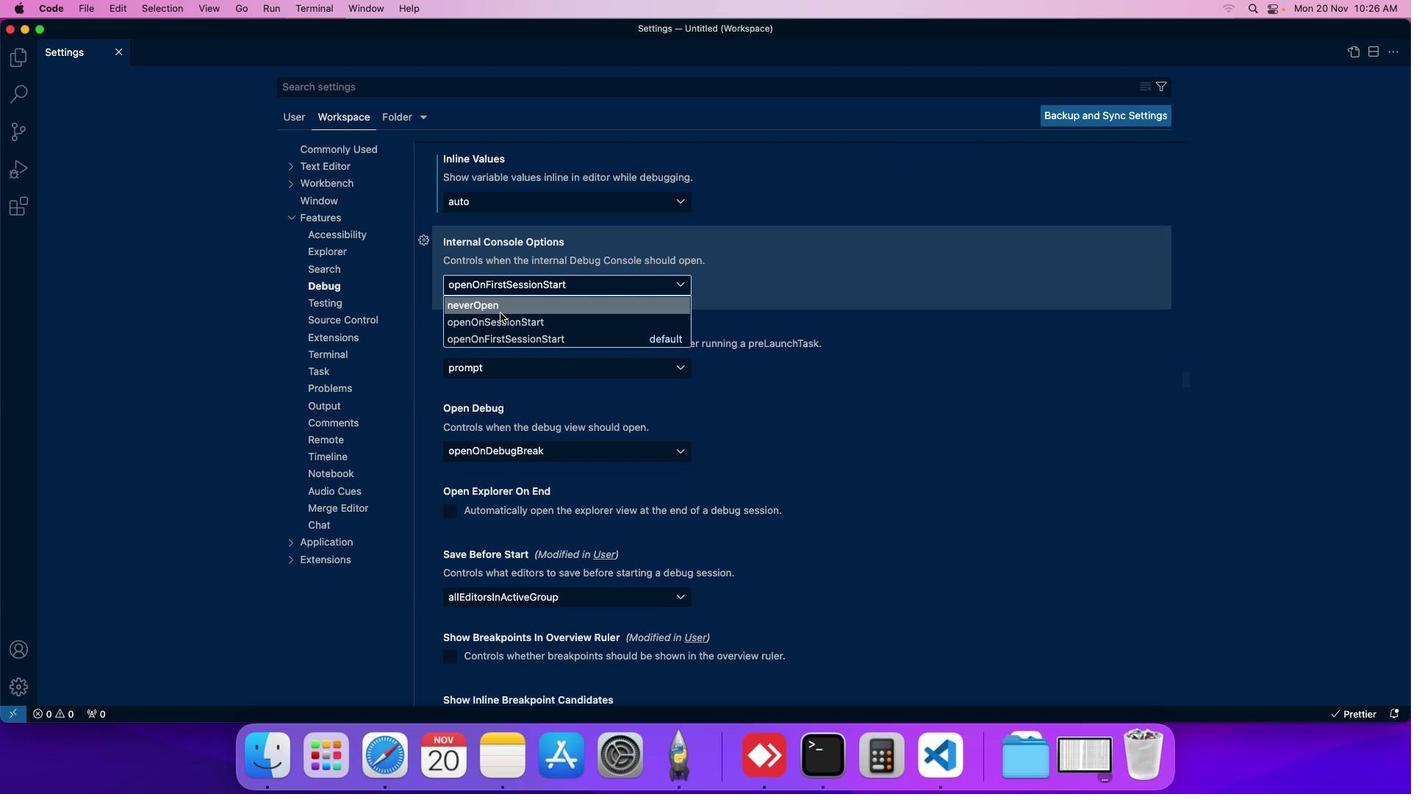 
Action: Mouse moved to (519, 294)
Screenshot: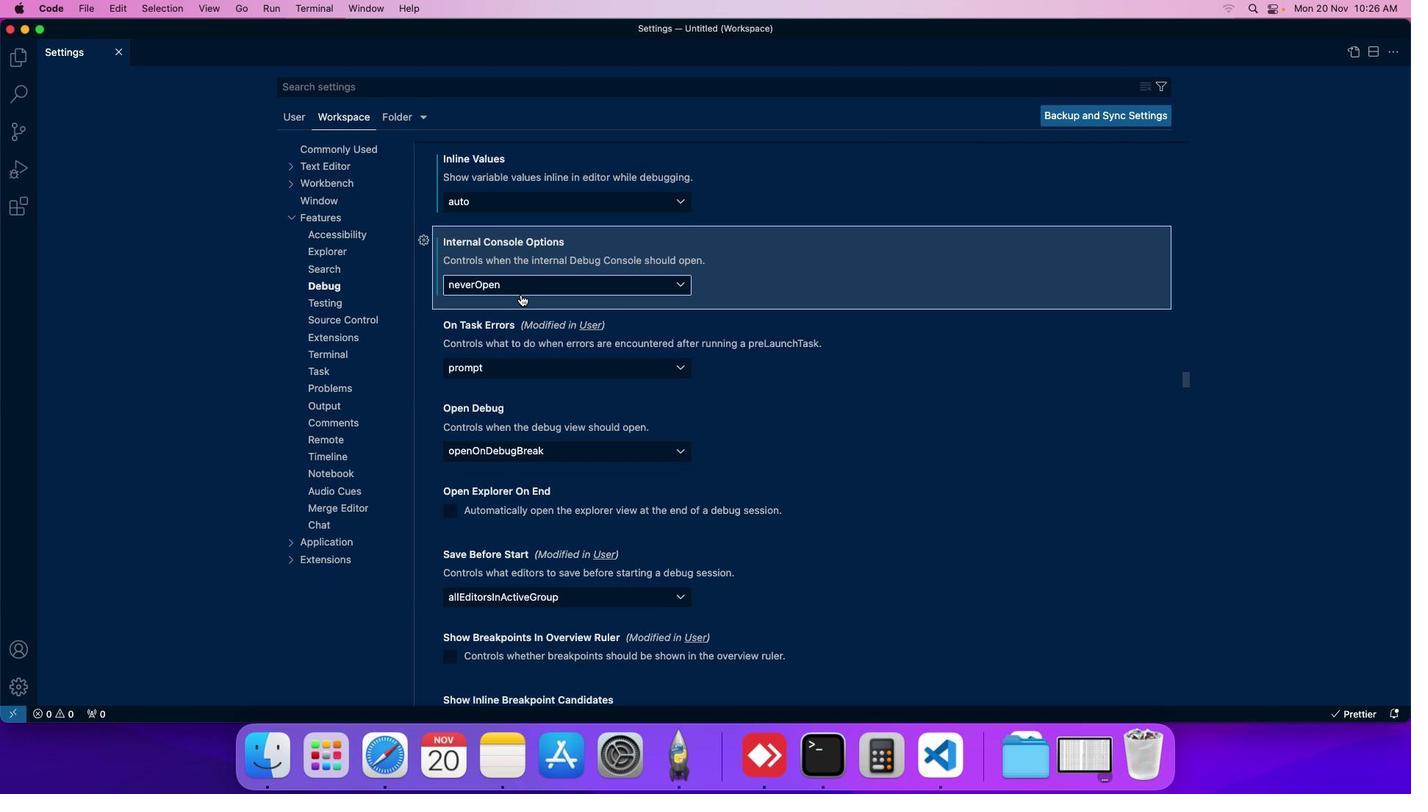 
